 Task: Search for all emails marked with high importance in Outlook.
Action: Mouse moved to (196, 5)
Screenshot: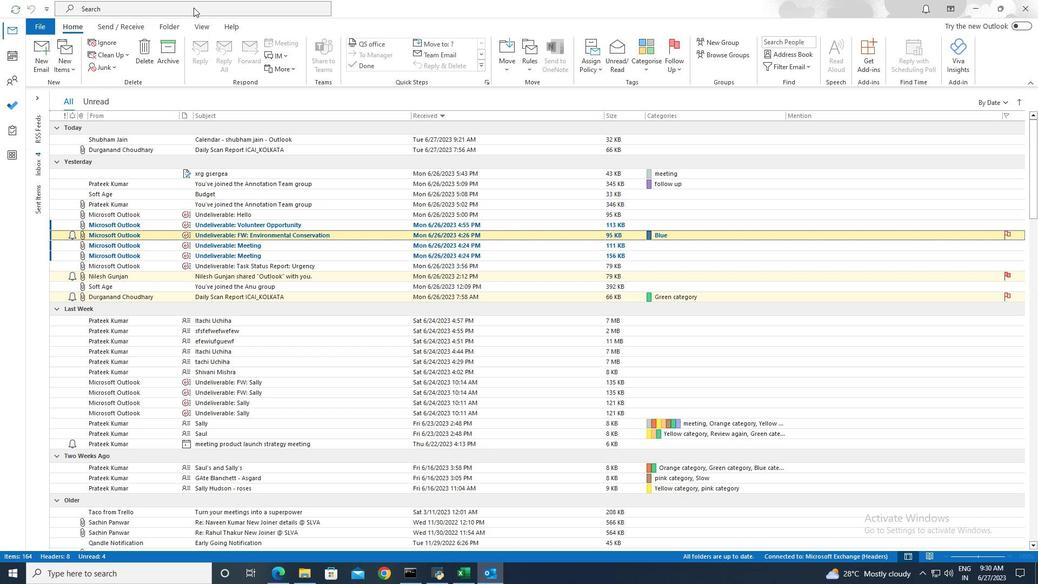 
Action: Mouse pressed left at (196, 5)
Screenshot: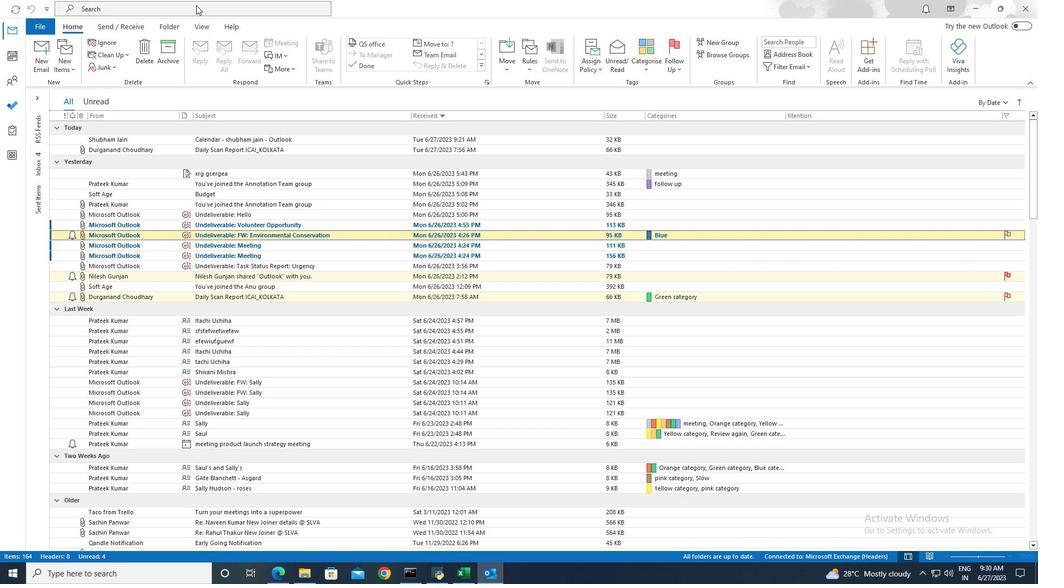 
Action: Mouse moved to (370, 8)
Screenshot: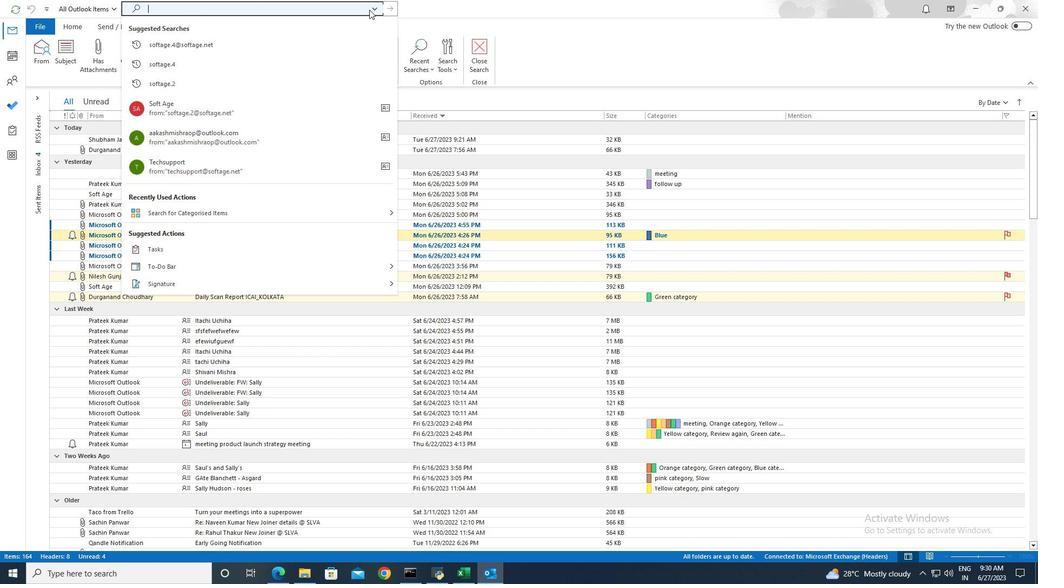 
Action: Mouse pressed left at (370, 8)
Screenshot: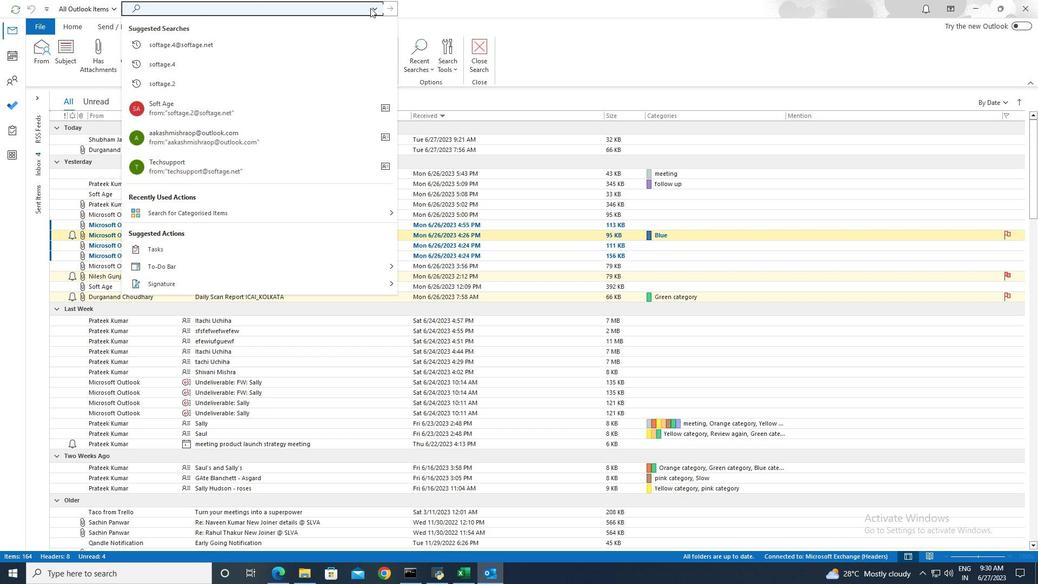 
Action: Mouse moved to (225, 185)
Screenshot: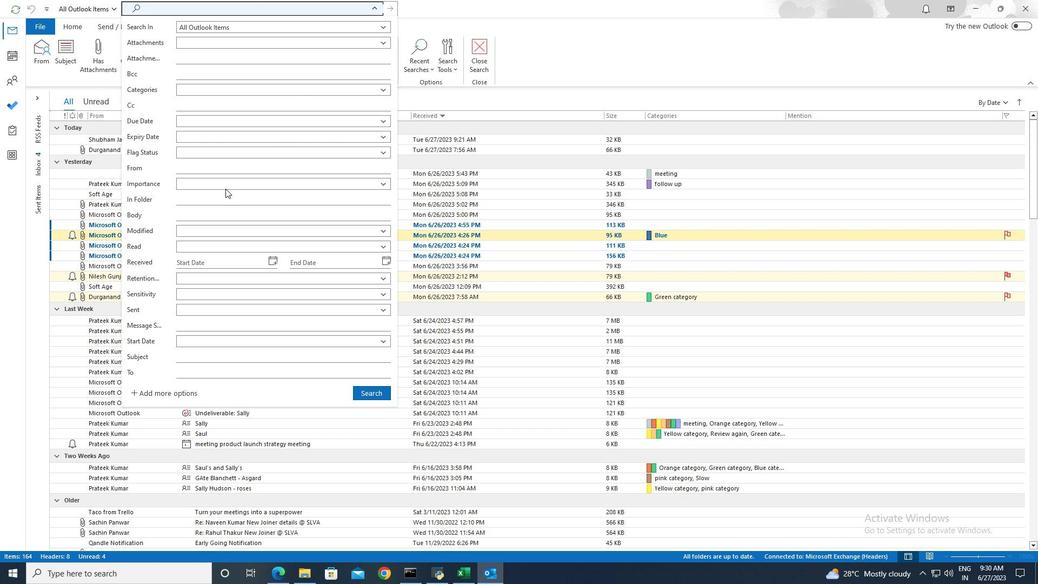 
Action: Mouse pressed left at (225, 185)
Screenshot: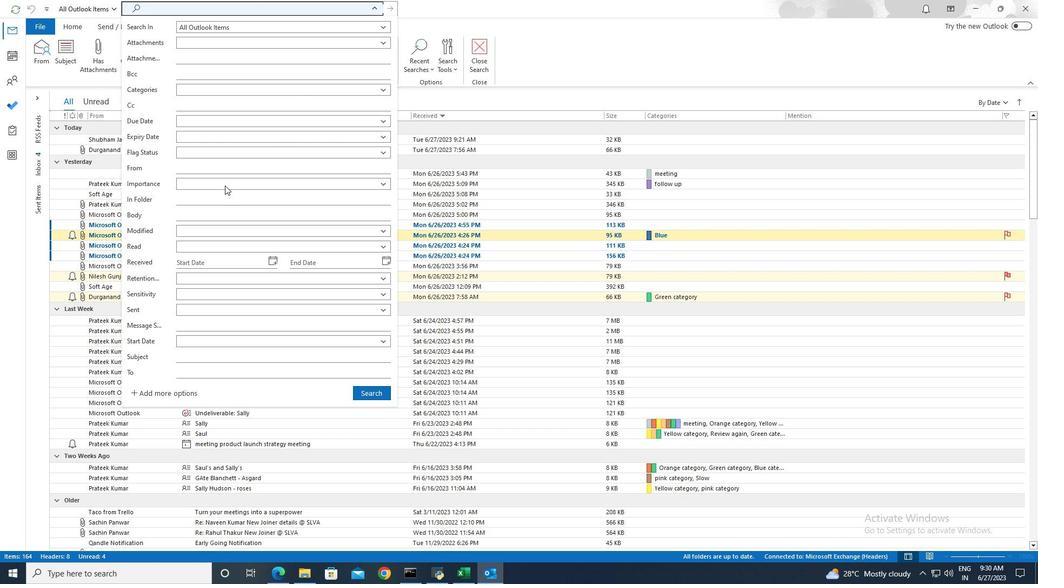 
Action: Mouse moved to (195, 222)
Screenshot: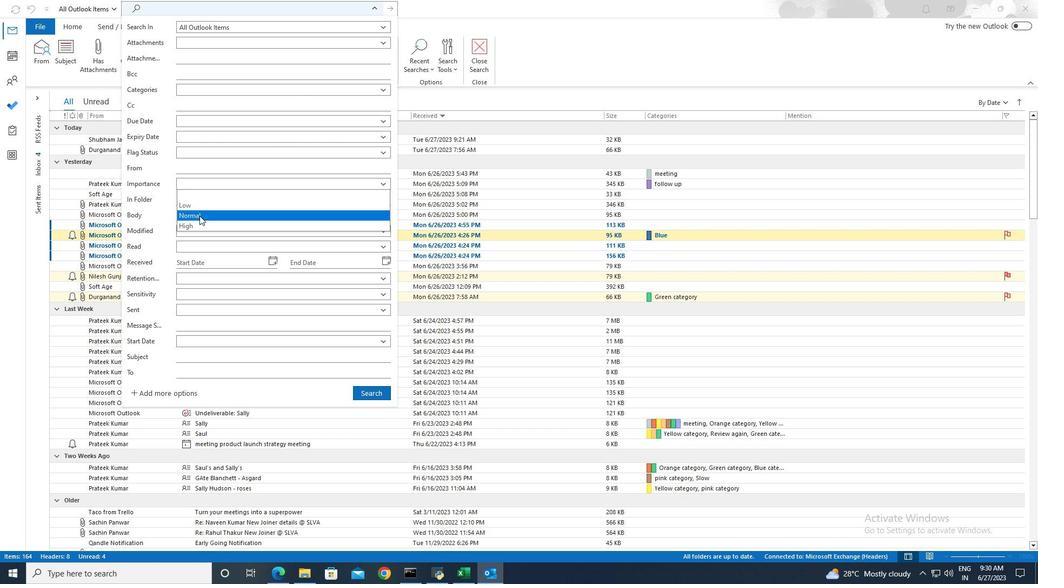 
Action: Mouse pressed left at (195, 222)
Screenshot: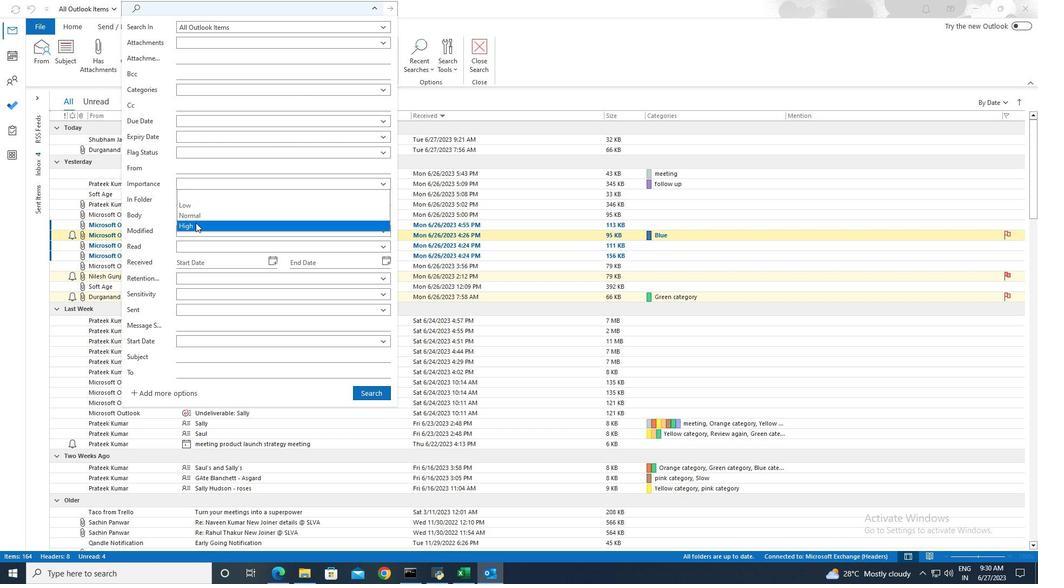 
Action: Mouse moved to (373, 391)
Screenshot: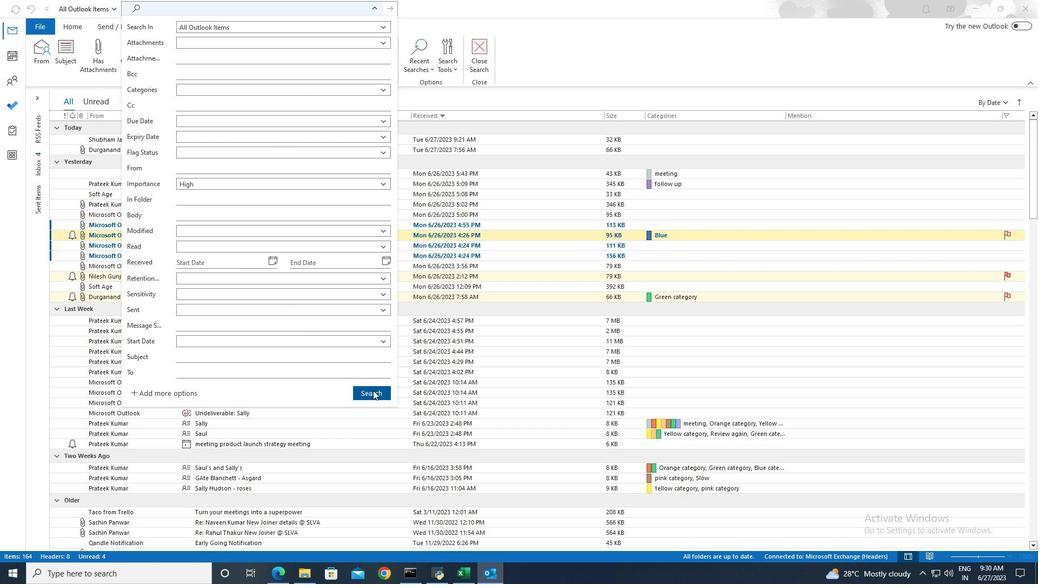 
Action: Mouse pressed left at (373, 391)
Screenshot: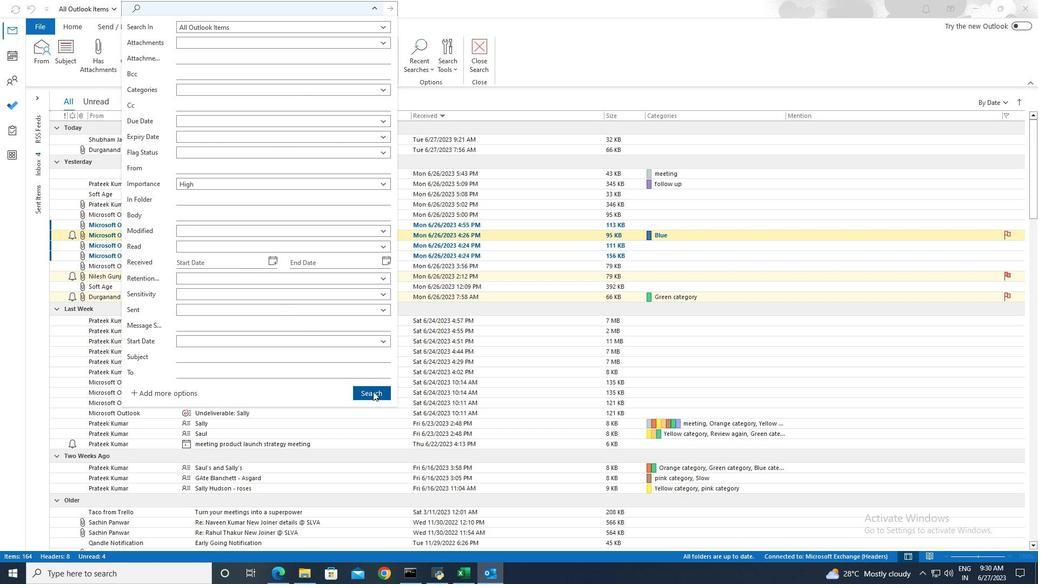 
Action: Mouse moved to (301, 210)
Screenshot: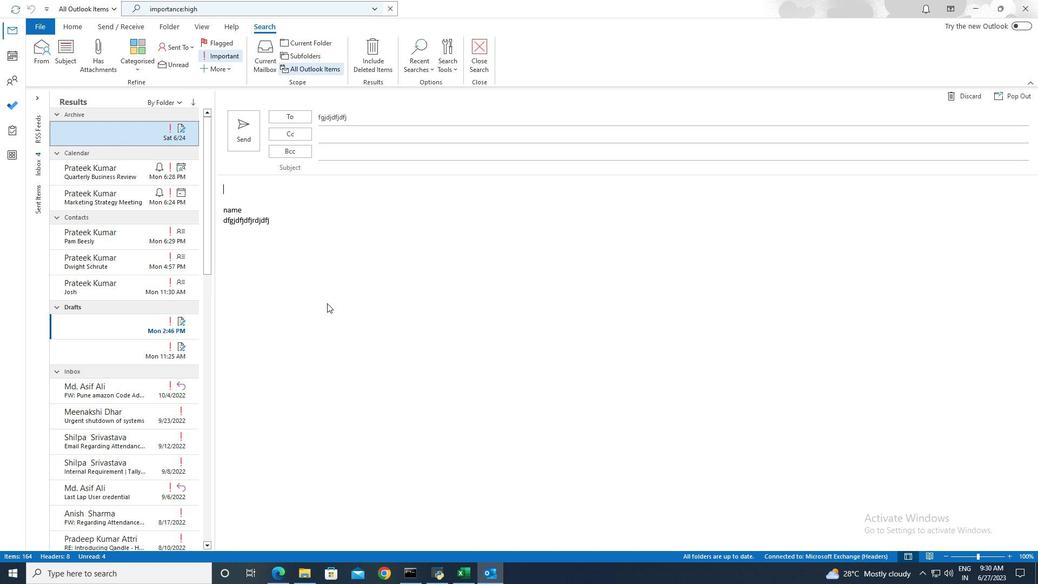 
